 Task: Filter the search "javascript" by number of followers "200".
Action: Mouse moved to (1039, 103)
Screenshot: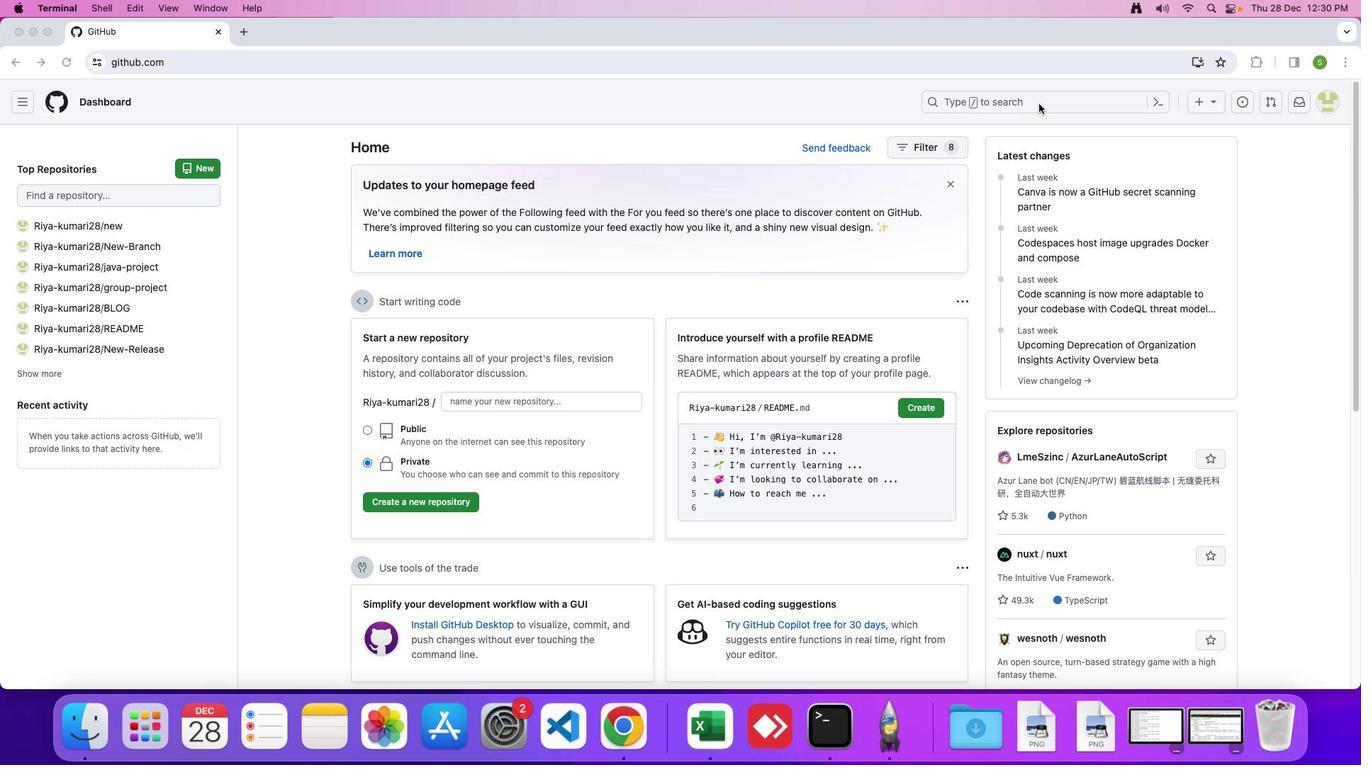 
Action: Mouse pressed left at (1039, 103)
Screenshot: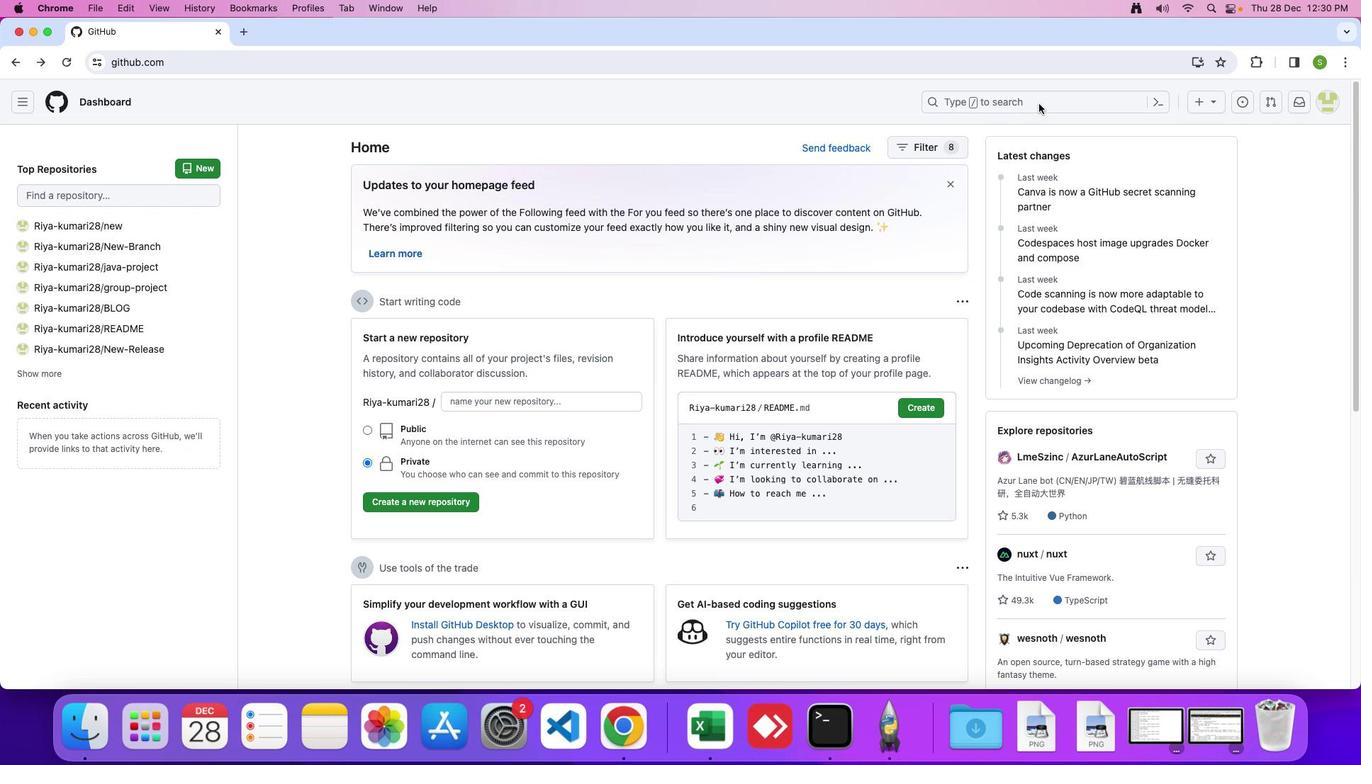 
Action: Mouse moved to (1039, 102)
Screenshot: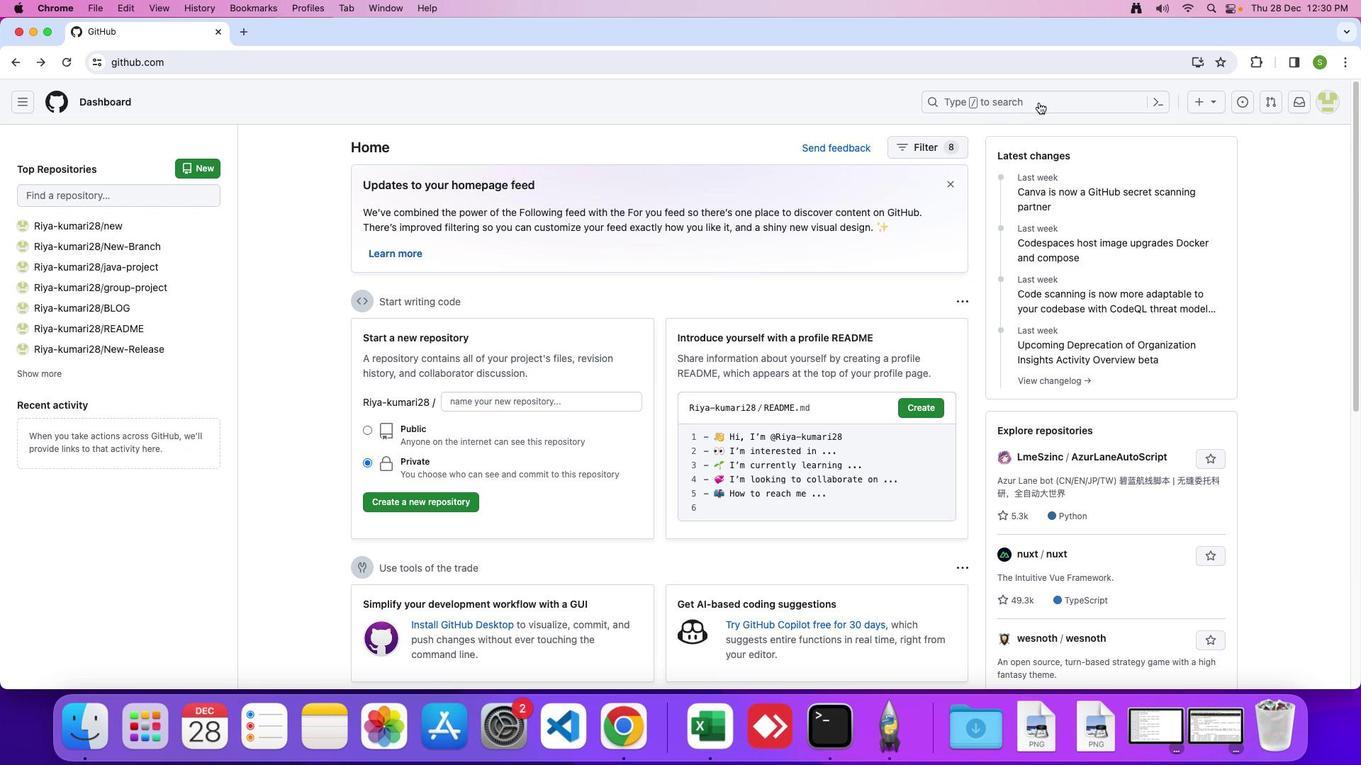 
Action: Mouse pressed left at (1039, 102)
Screenshot: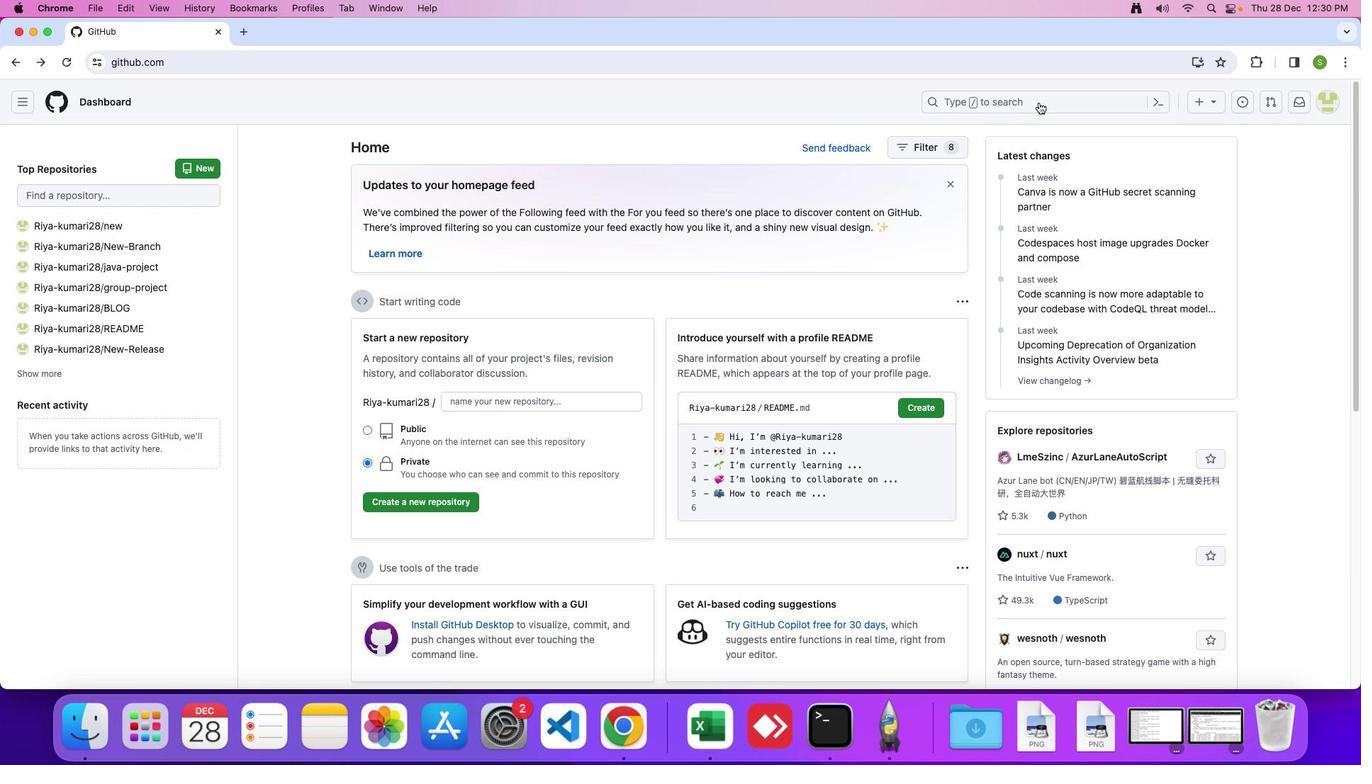 
Action: Mouse moved to (829, 101)
Screenshot: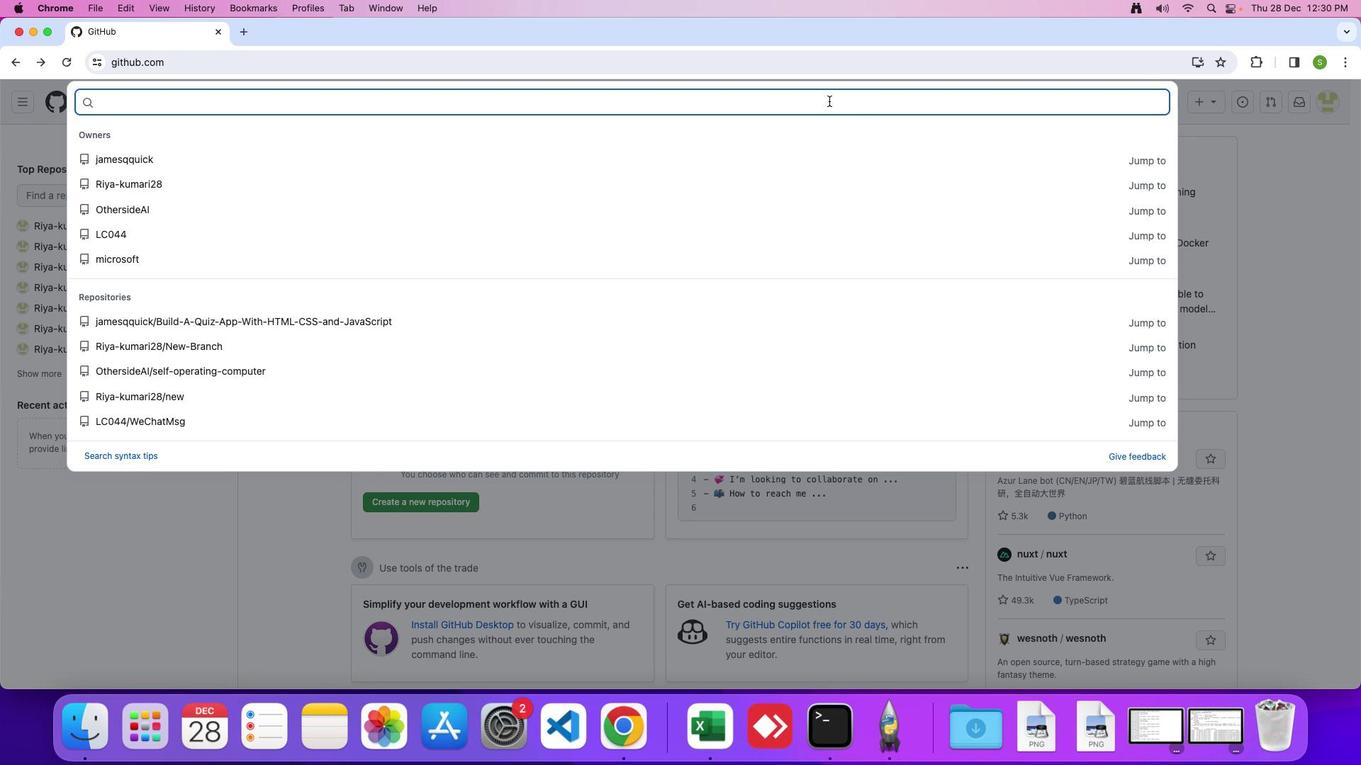 
Action: Mouse pressed left at (829, 101)
Screenshot: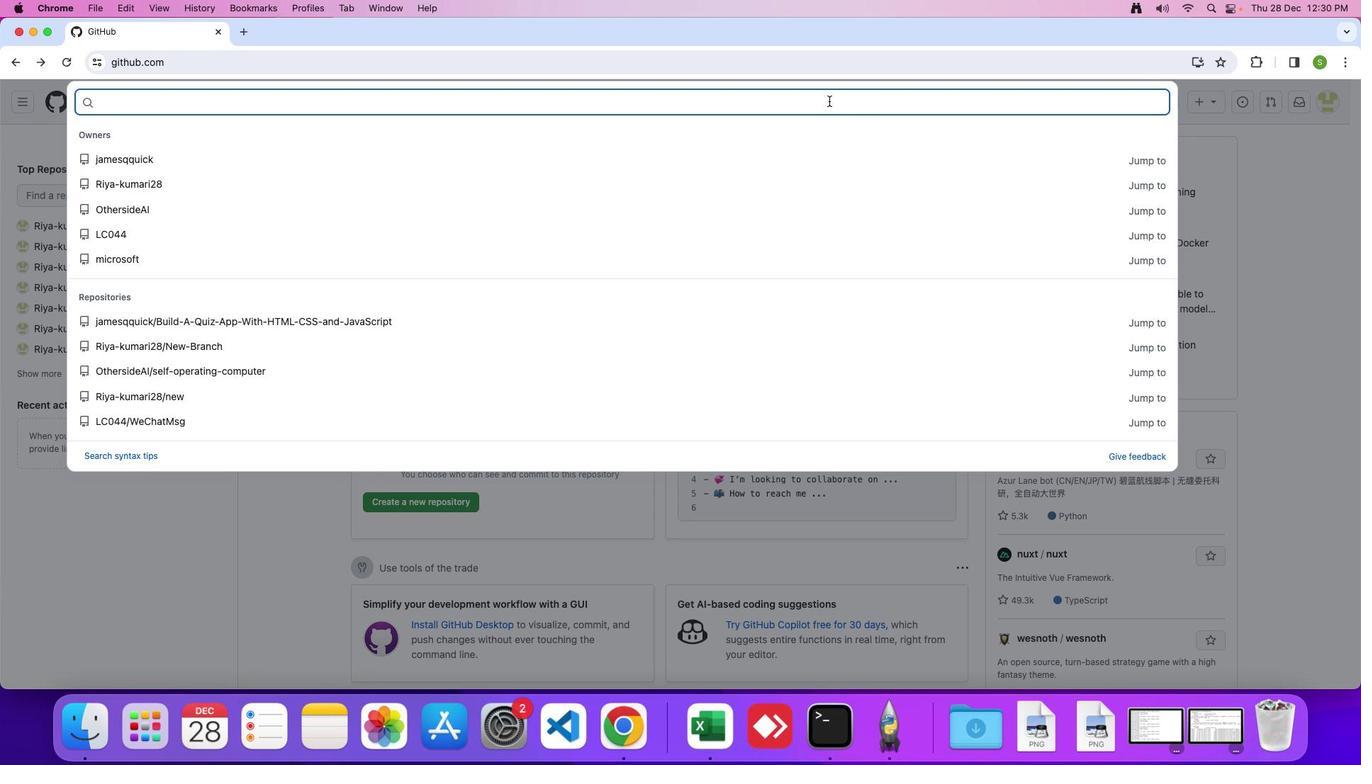 
Action: Mouse moved to (828, 102)
Screenshot: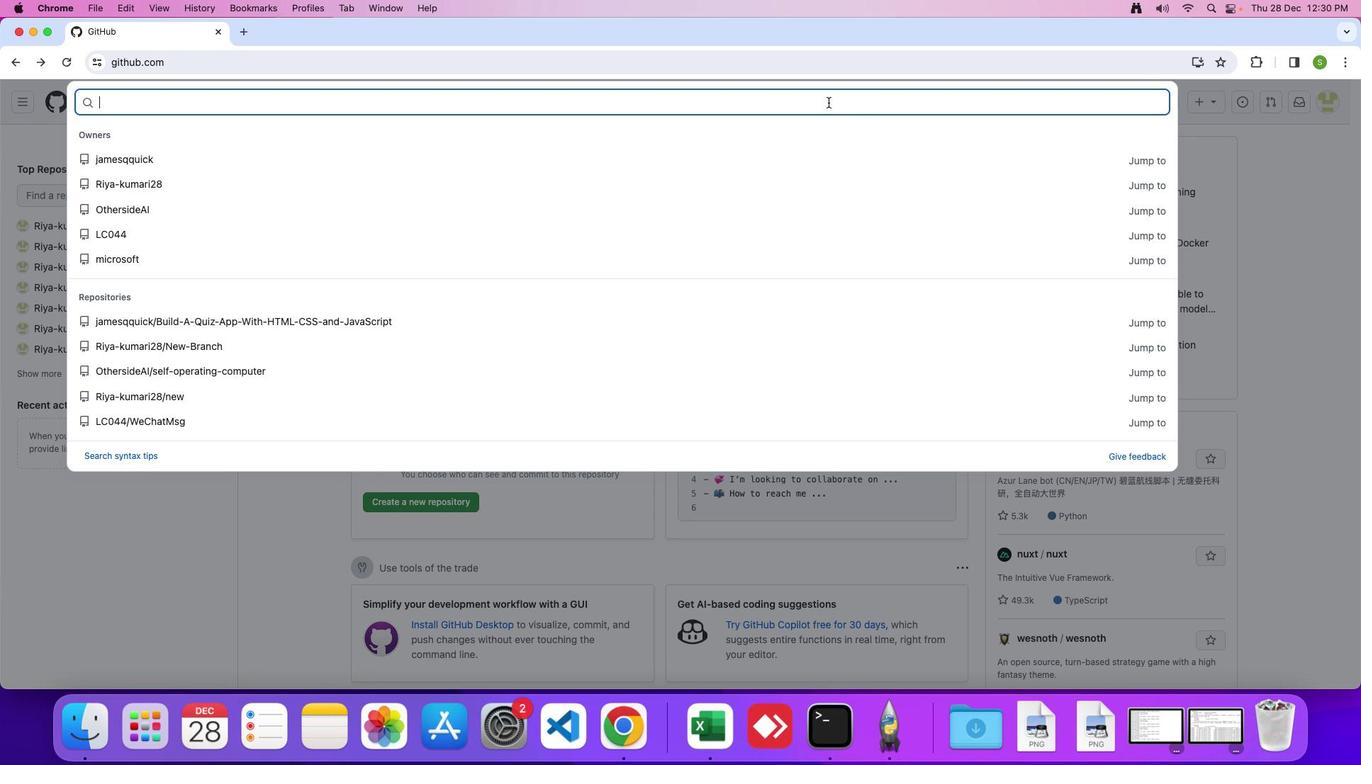 
Action: Key pressed 'J'Key.caps_lock'a''v''a''s''c''r''i''p''t'Key.enter
Screenshot: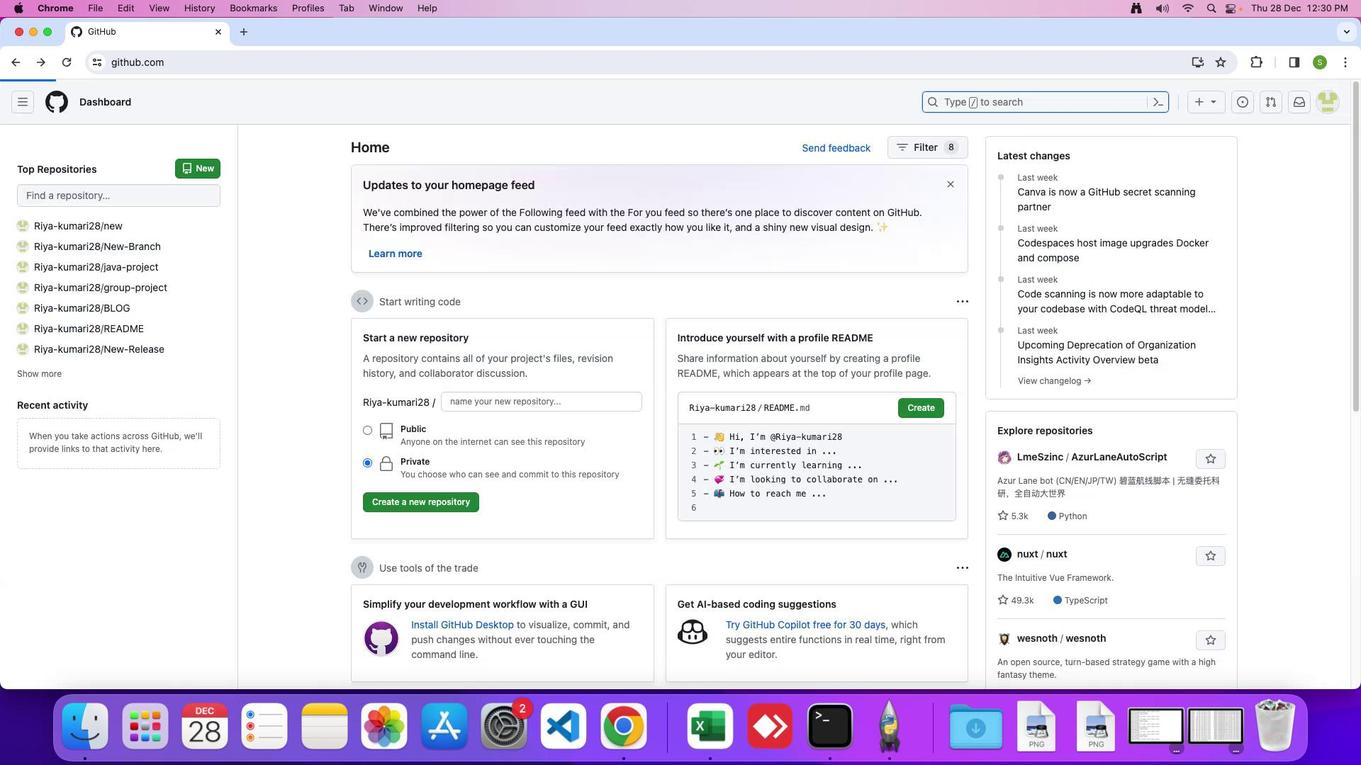 
Action: Mouse moved to (97, 348)
Screenshot: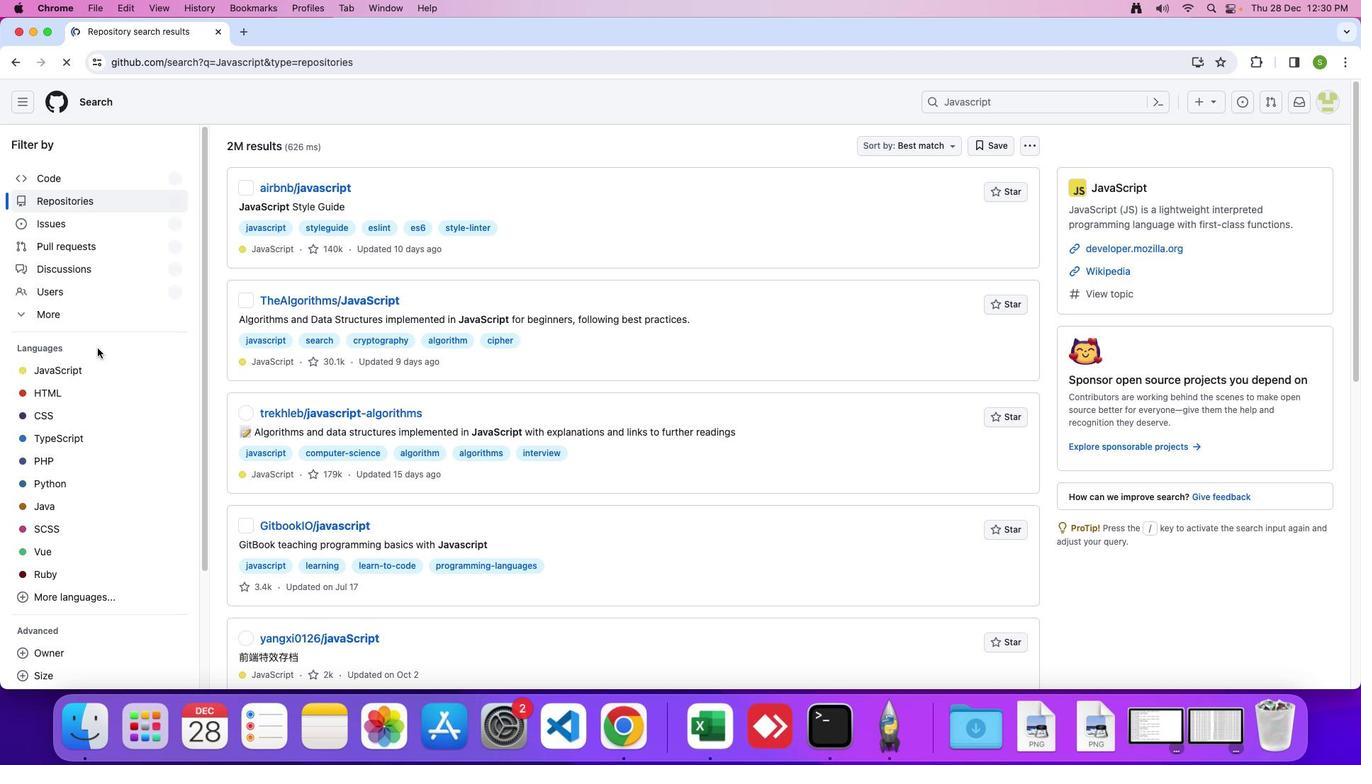 
Action: Mouse scrolled (97, 348) with delta (0, 0)
Screenshot: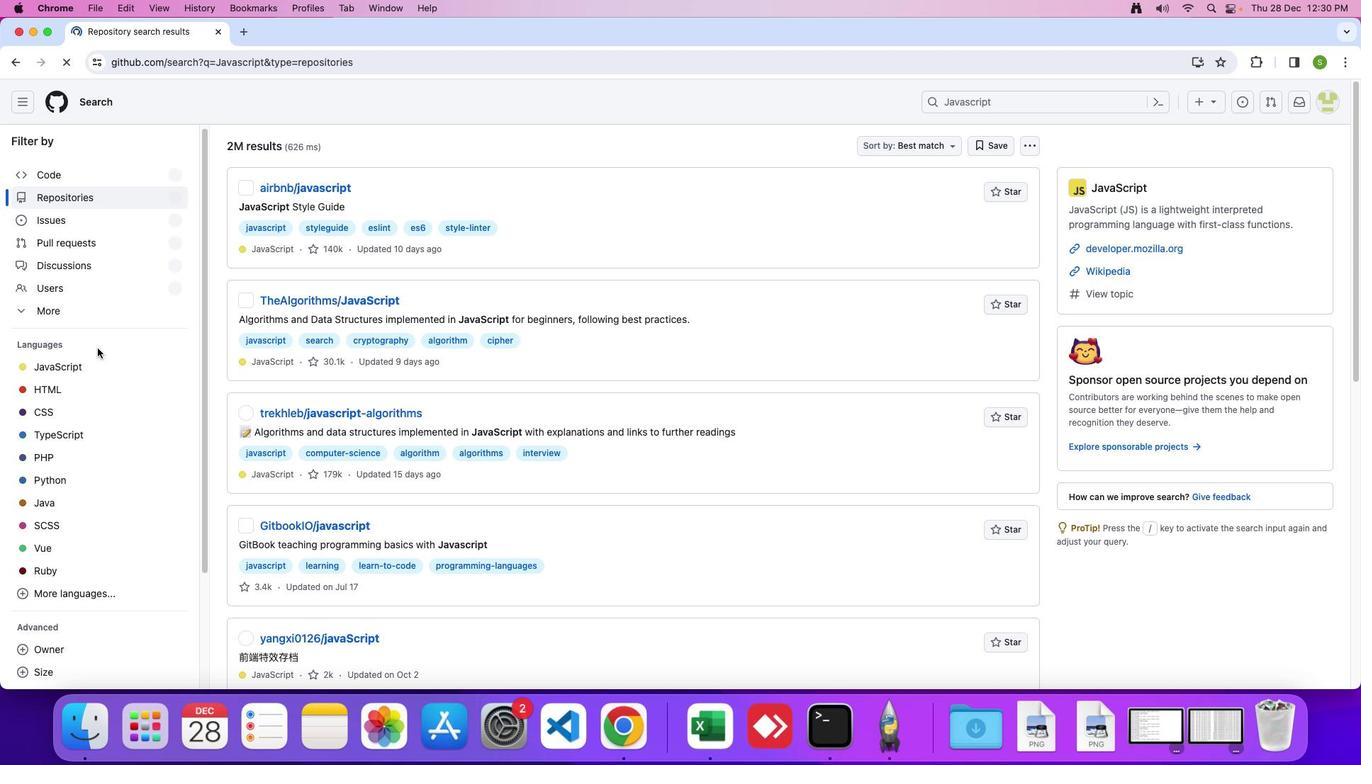 
Action: Mouse moved to (97, 348)
Screenshot: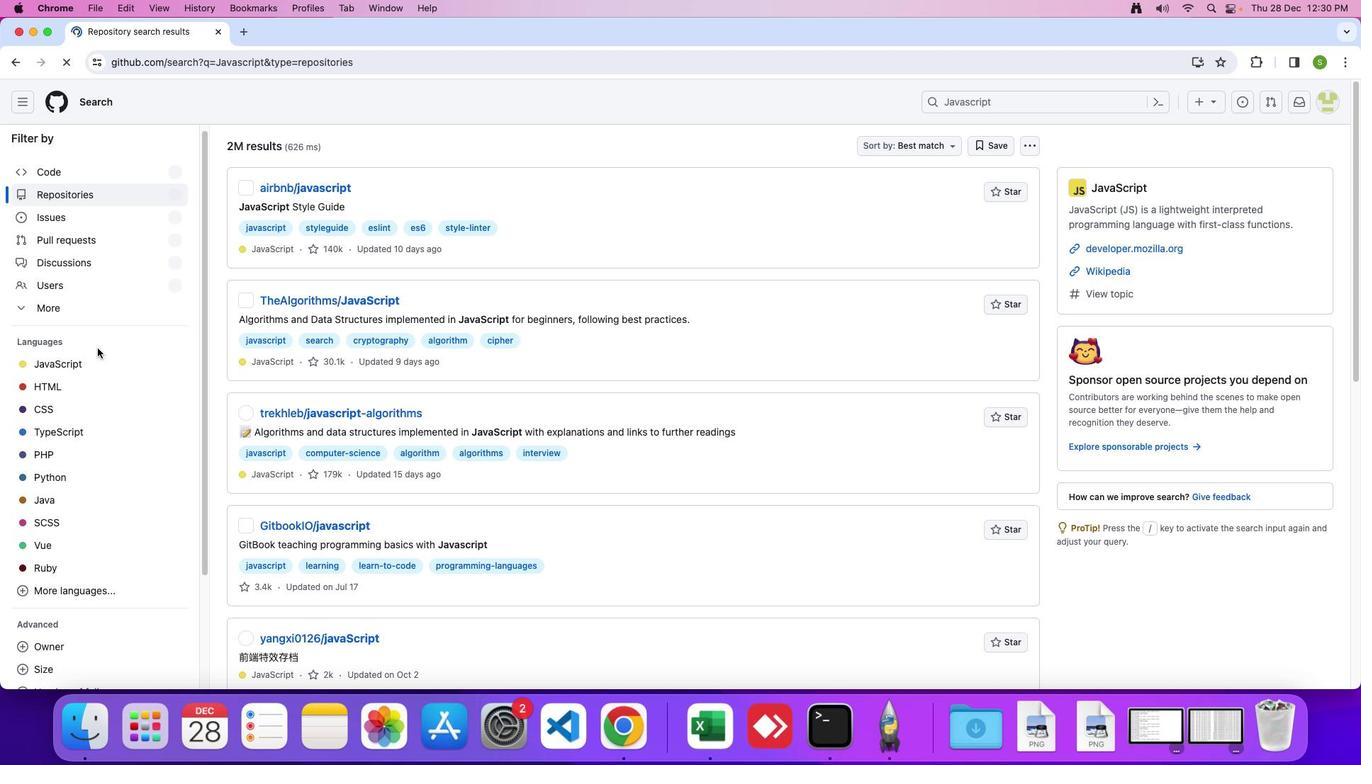 
Action: Mouse scrolled (97, 348) with delta (0, 0)
Screenshot: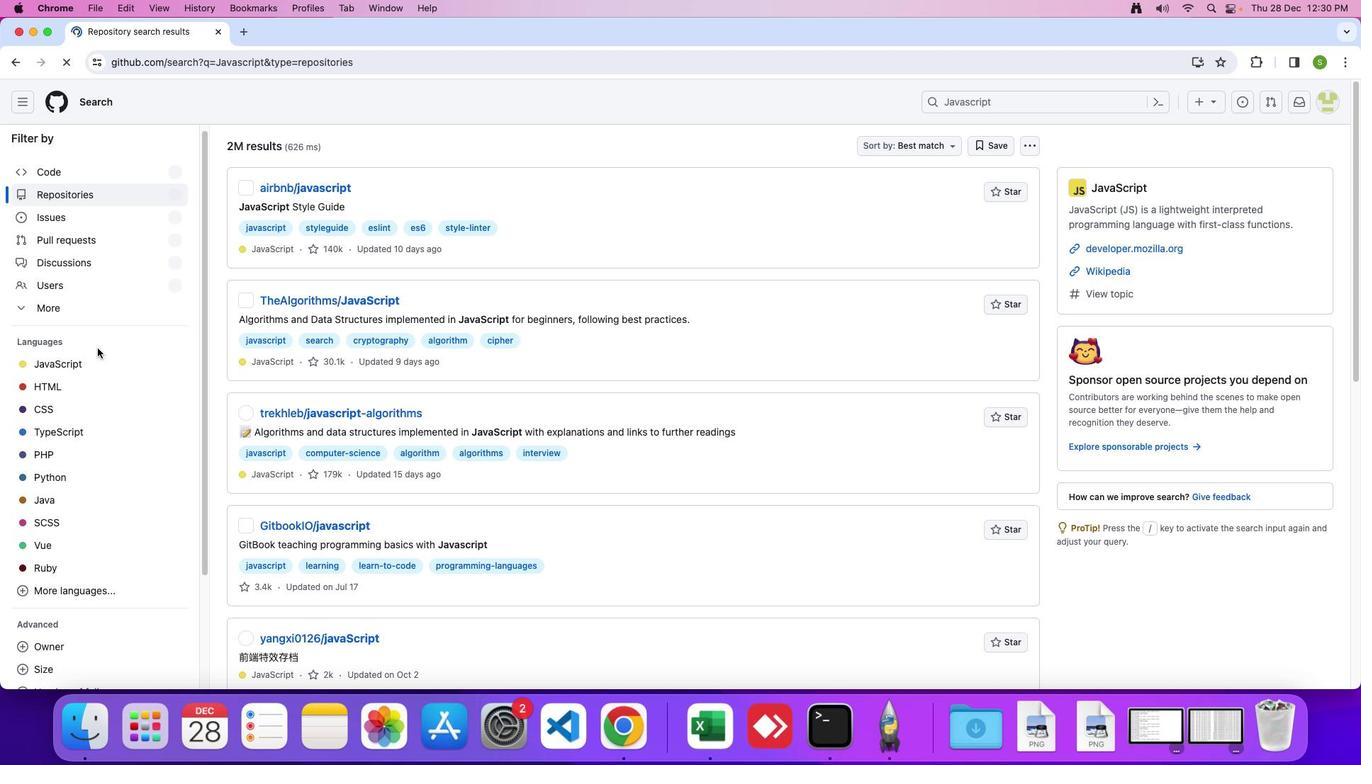 
Action: Mouse scrolled (97, 348) with delta (0, -1)
Screenshot: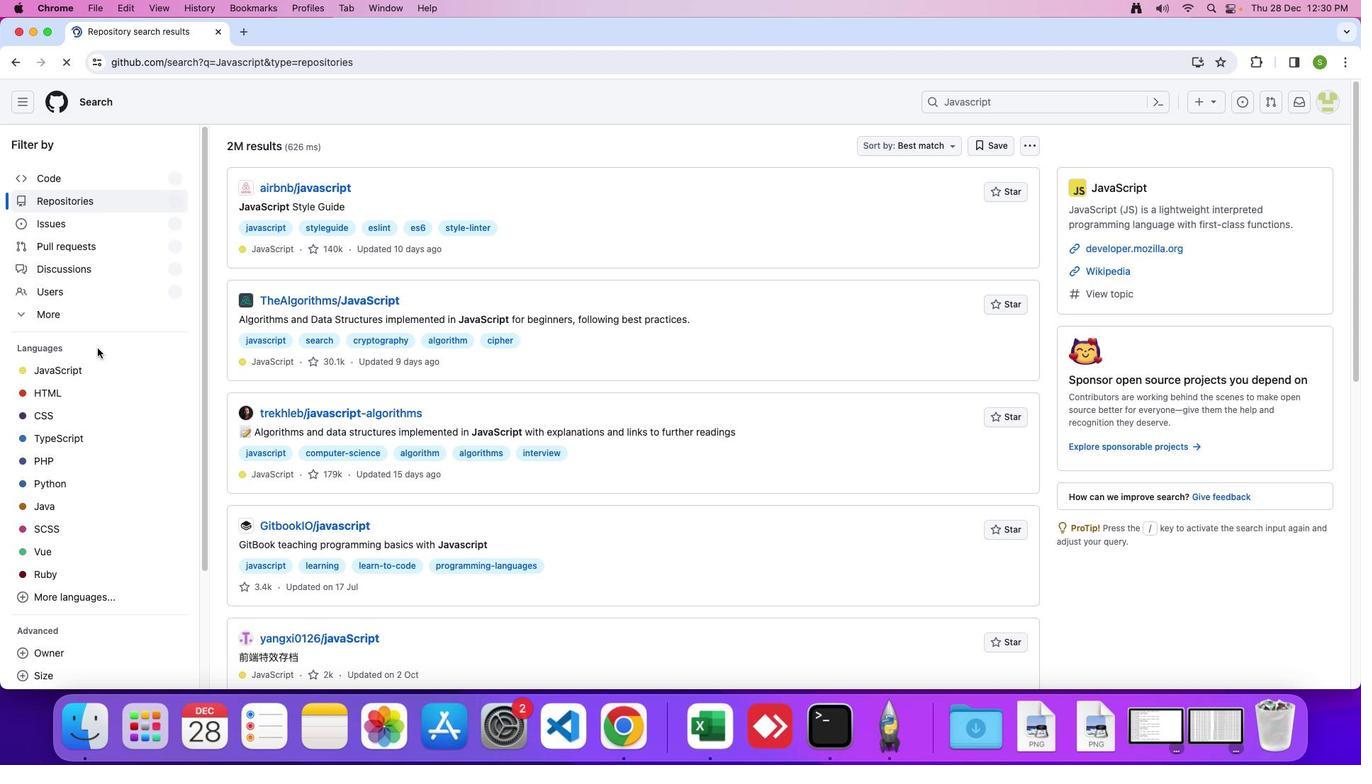 
Action: Mouse moved to (97, 348)
Screenshot: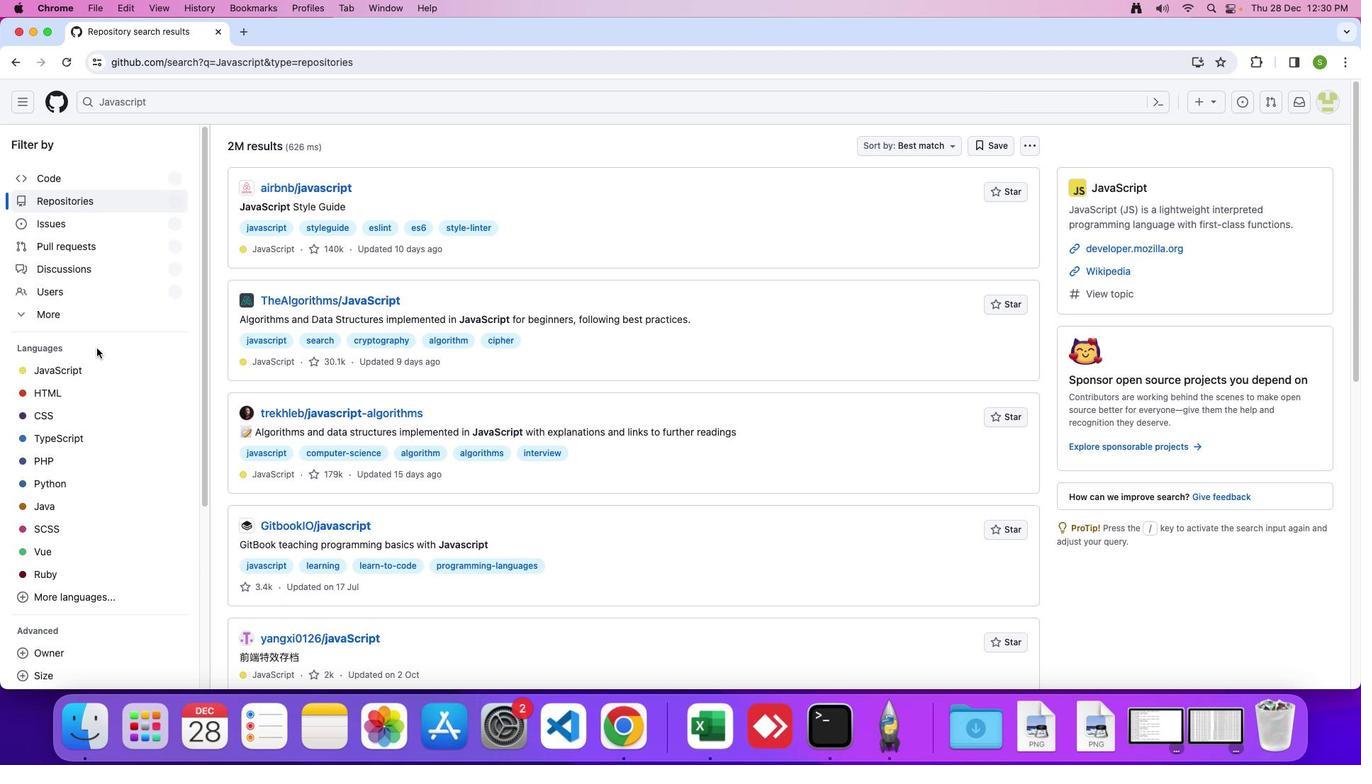 
Action: Mouse scrolled (97, 348) with delta (0, 0)
Screenshot: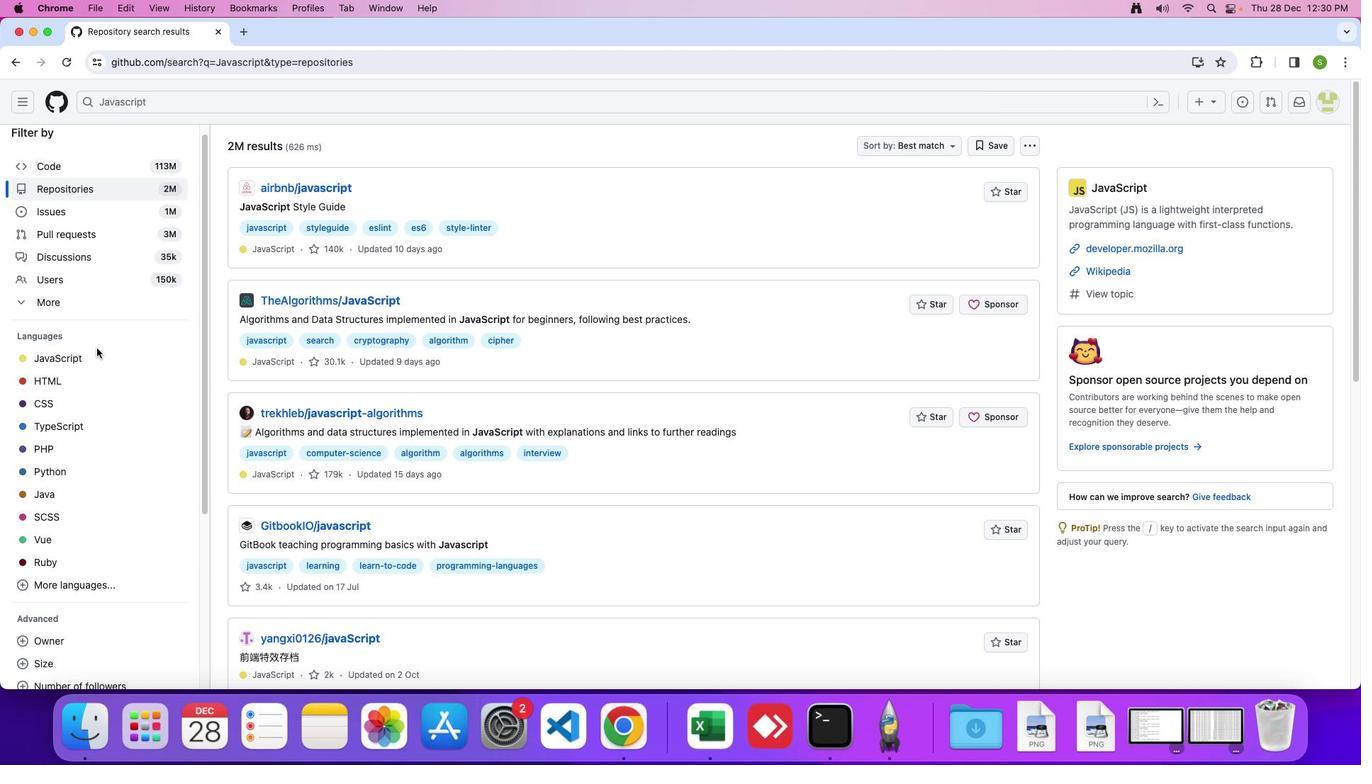 
Action: Mouse scrolled (97, 348) with delta (0, 0)
Screenshot: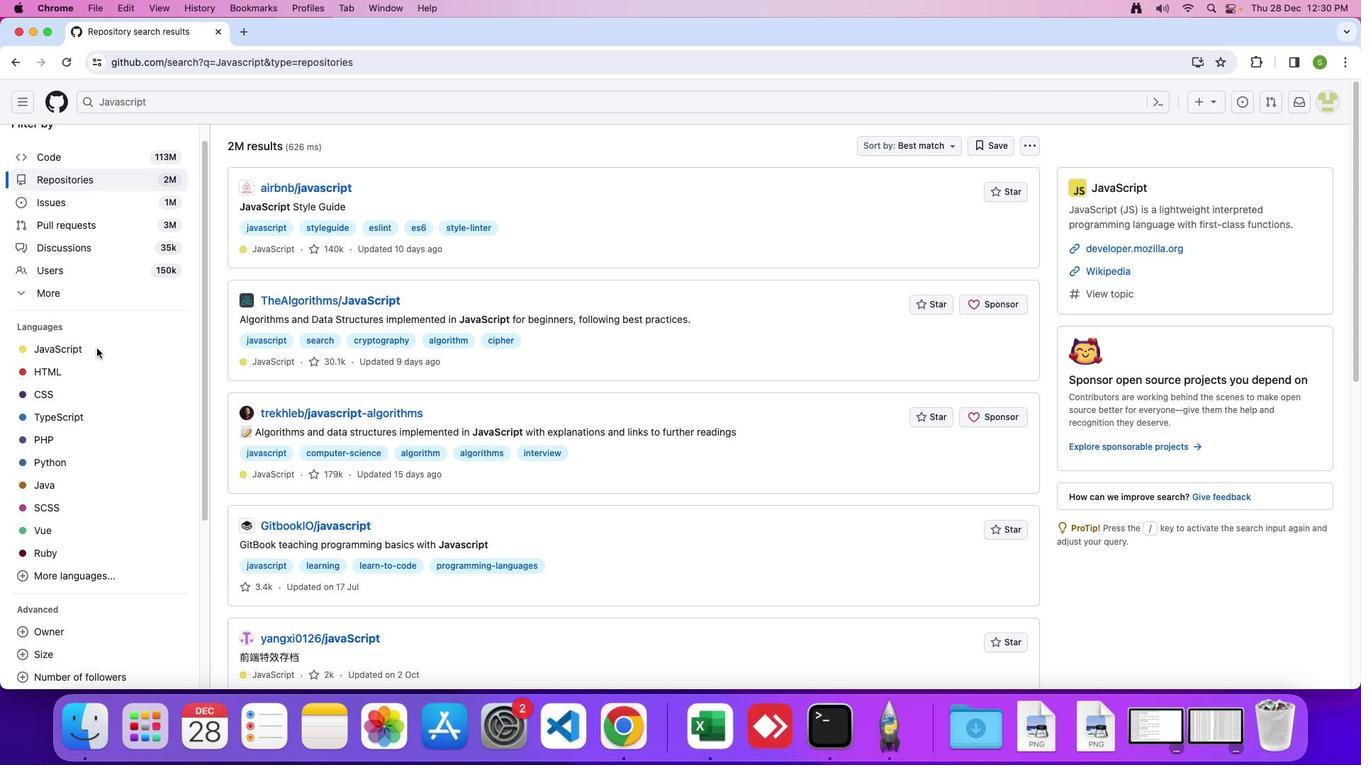
Action: Mouse scrolled (97, 348) with delta (0, -1)
Screenshot: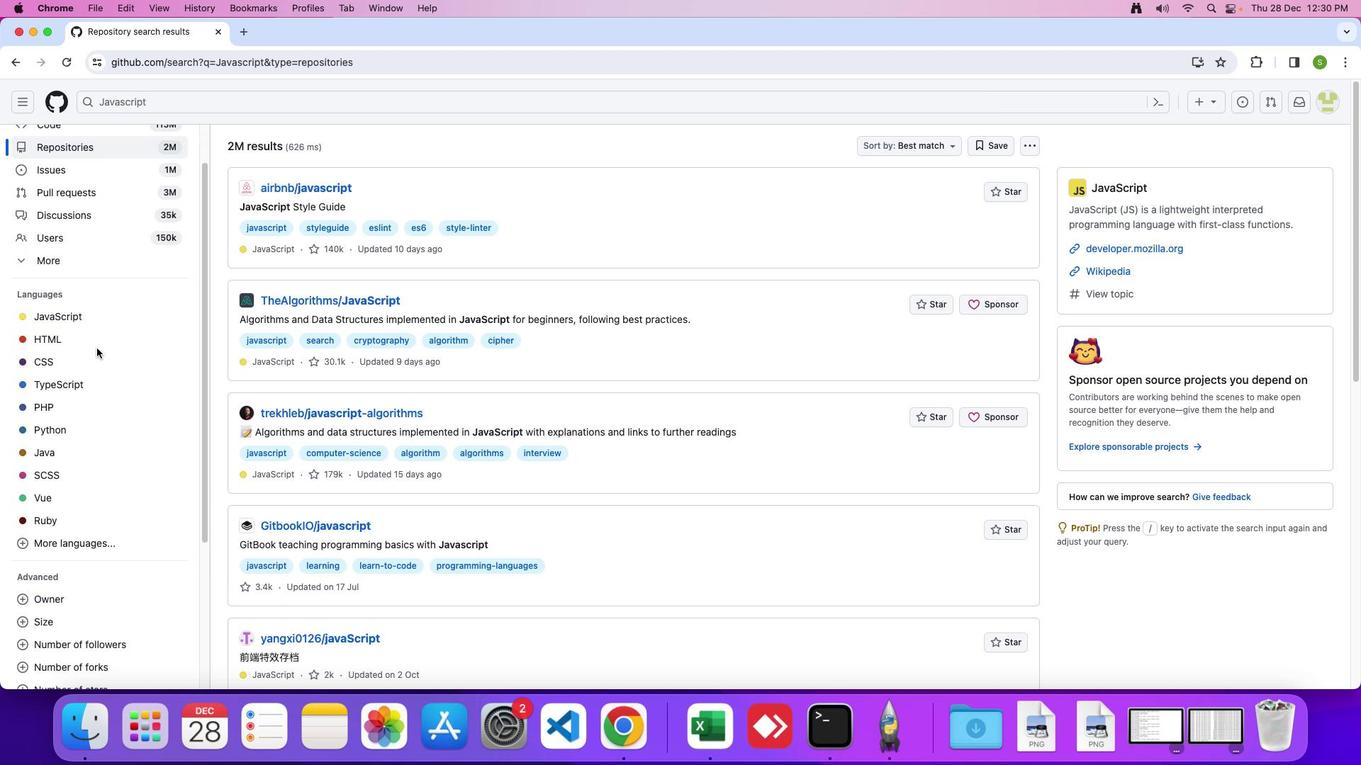 
Action: Mouse moved to (97, 348)
Screenshot: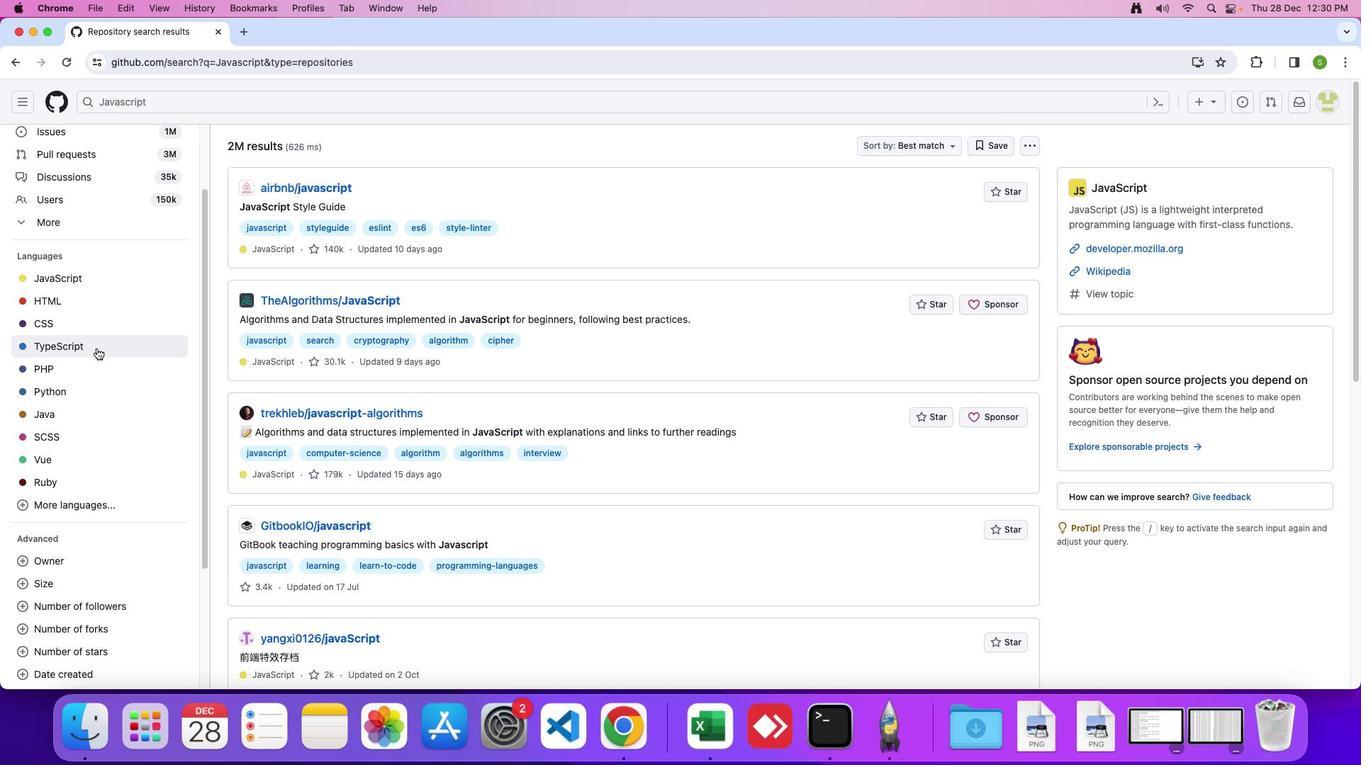 
Action: Mouse scrolled (97, 348) with delta (0, 0)
Screenshot: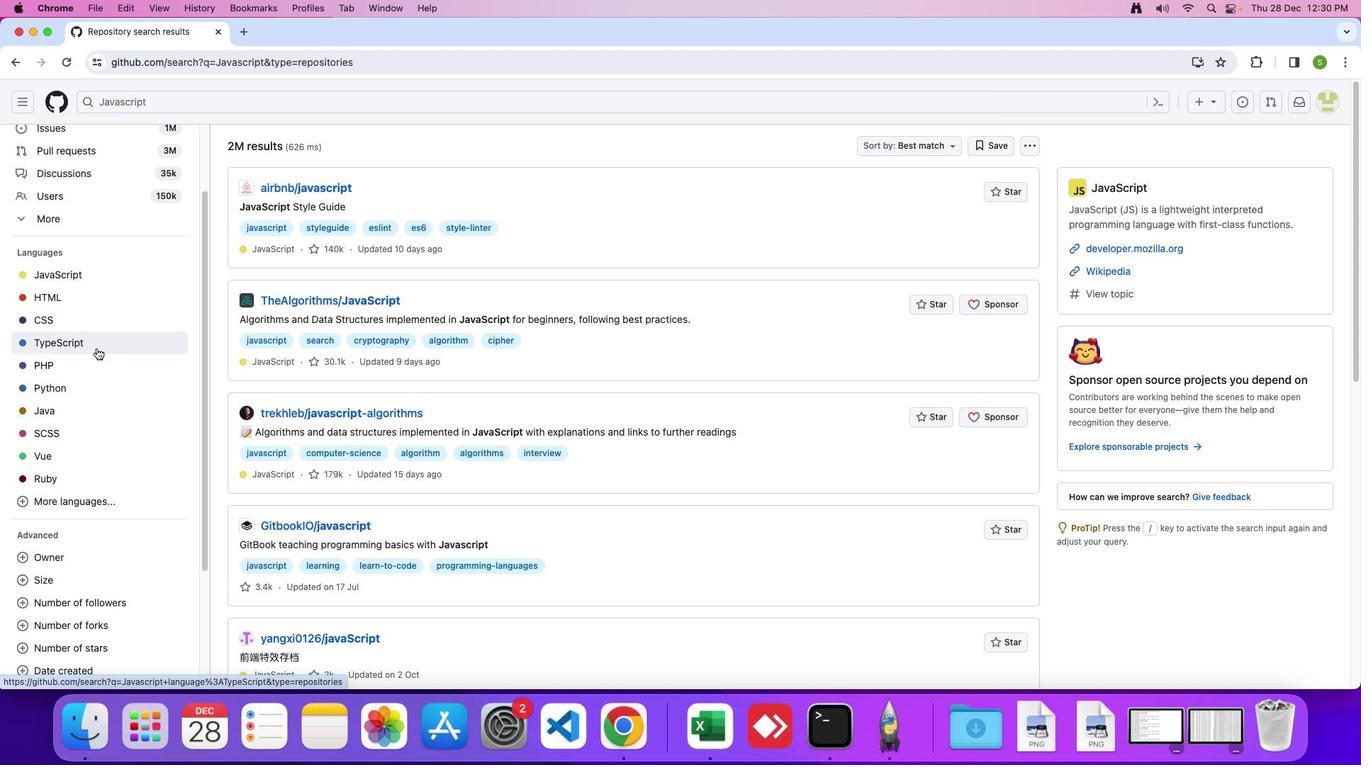 
Action: Mouse scrolled (97, 348) with delta (0, 0)
Screenshot: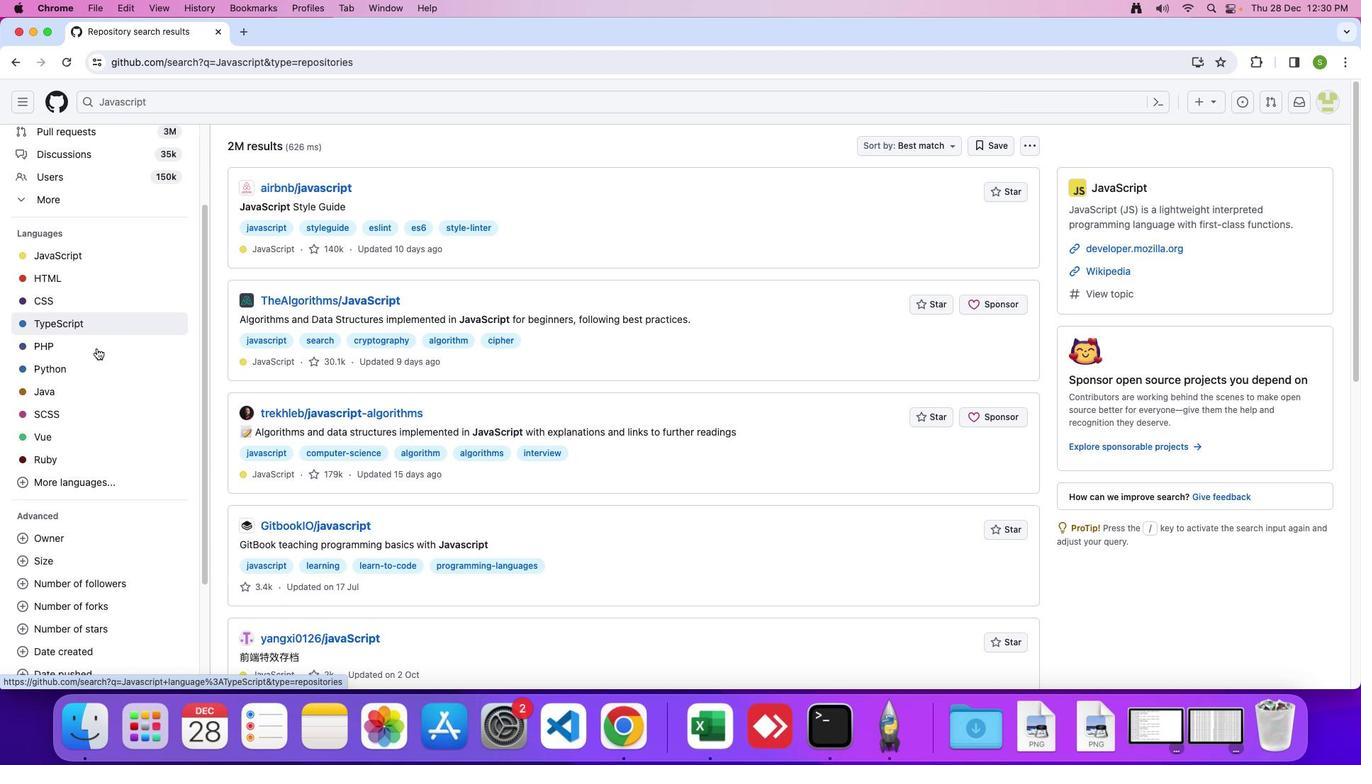 
Action: Mouse scrolled (97, 348) with delta (0, -1)
Screenshot: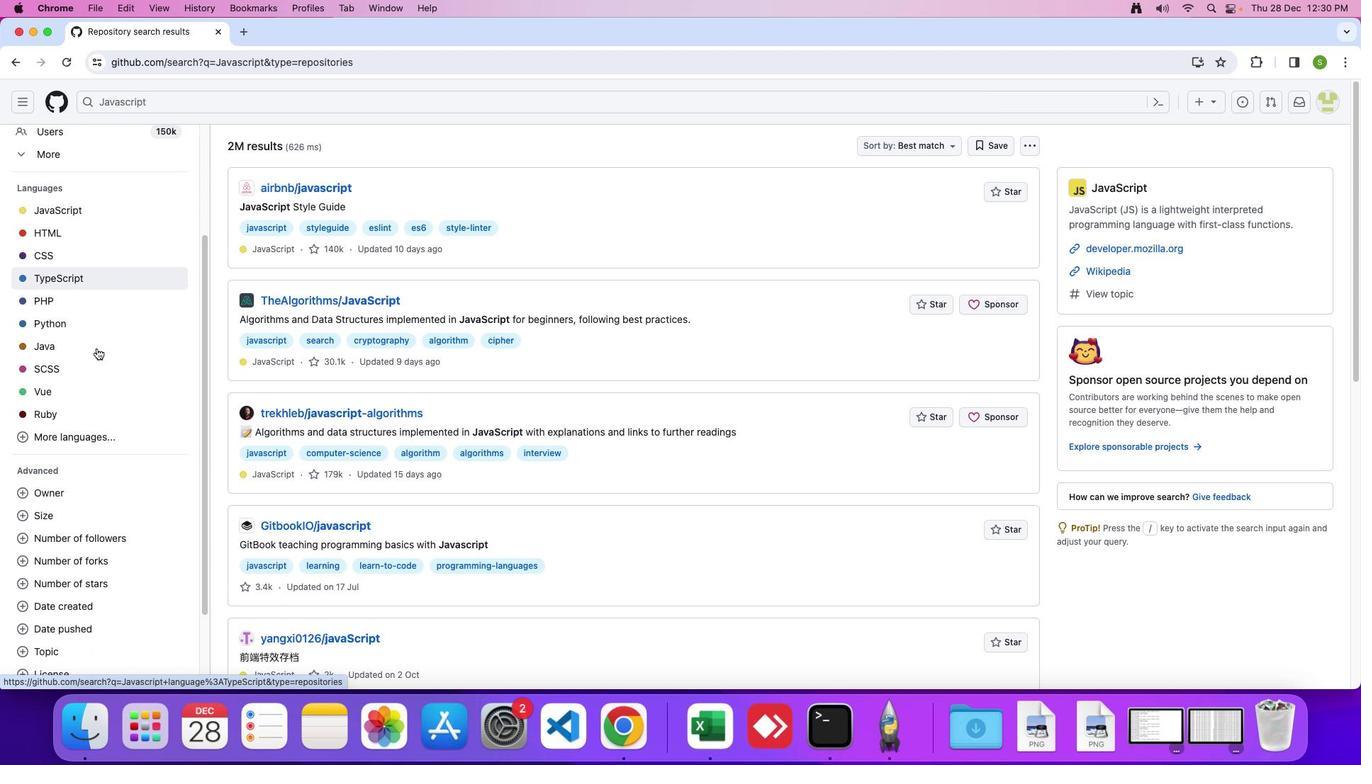
Action: Mouse scrolled (97, 348) with delta (0, 0)
Screenshot: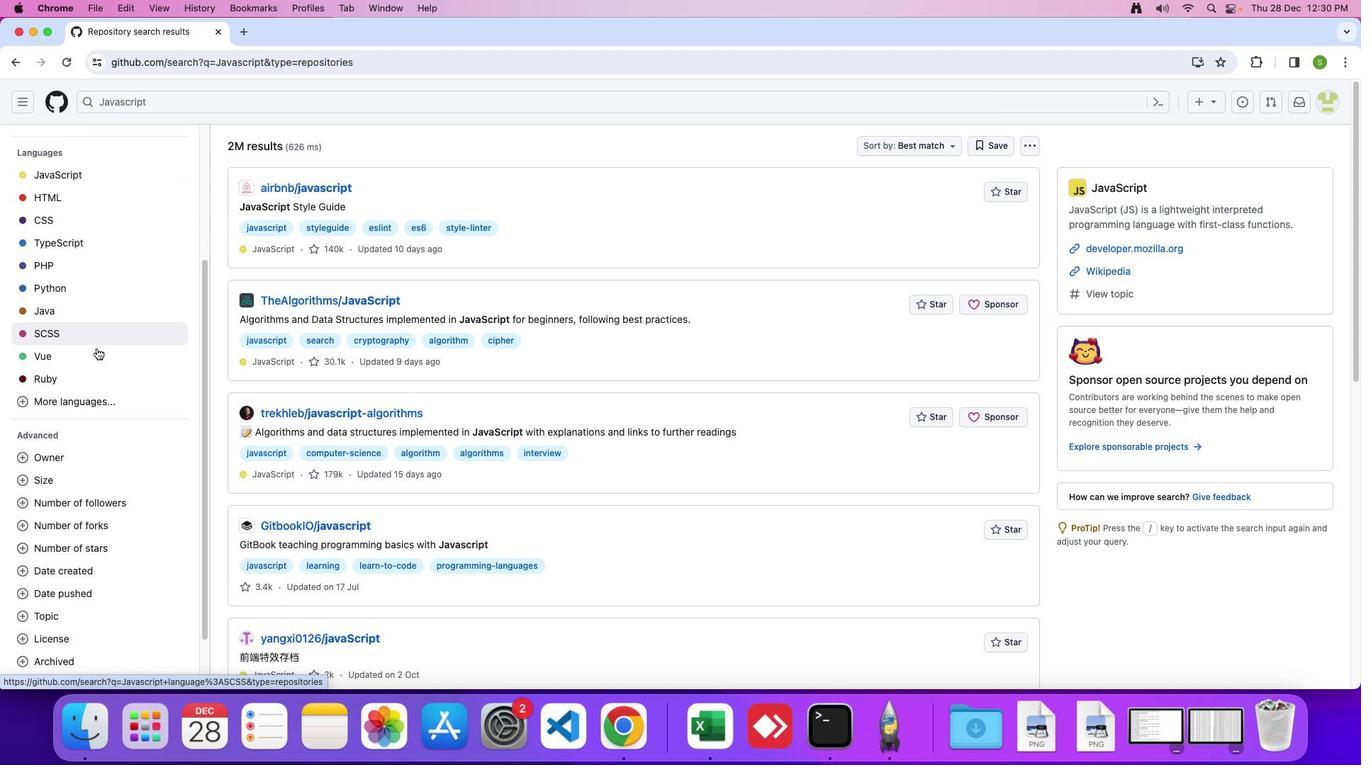 
Action: Mouse scrolled (97, 348) with delta (0, 0)
Screenshot: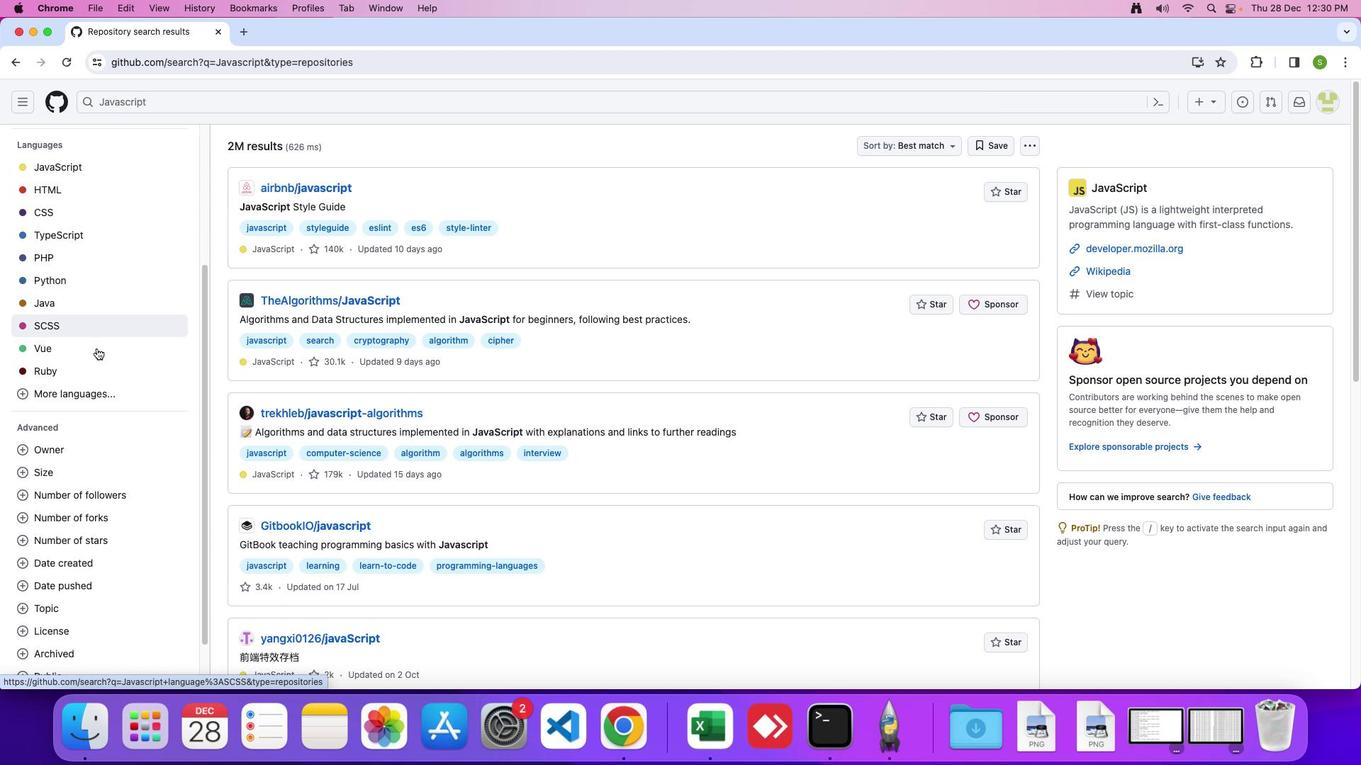 
Action: Mouse scrolled (97, 348) with delta (0, -1)
Screenshot: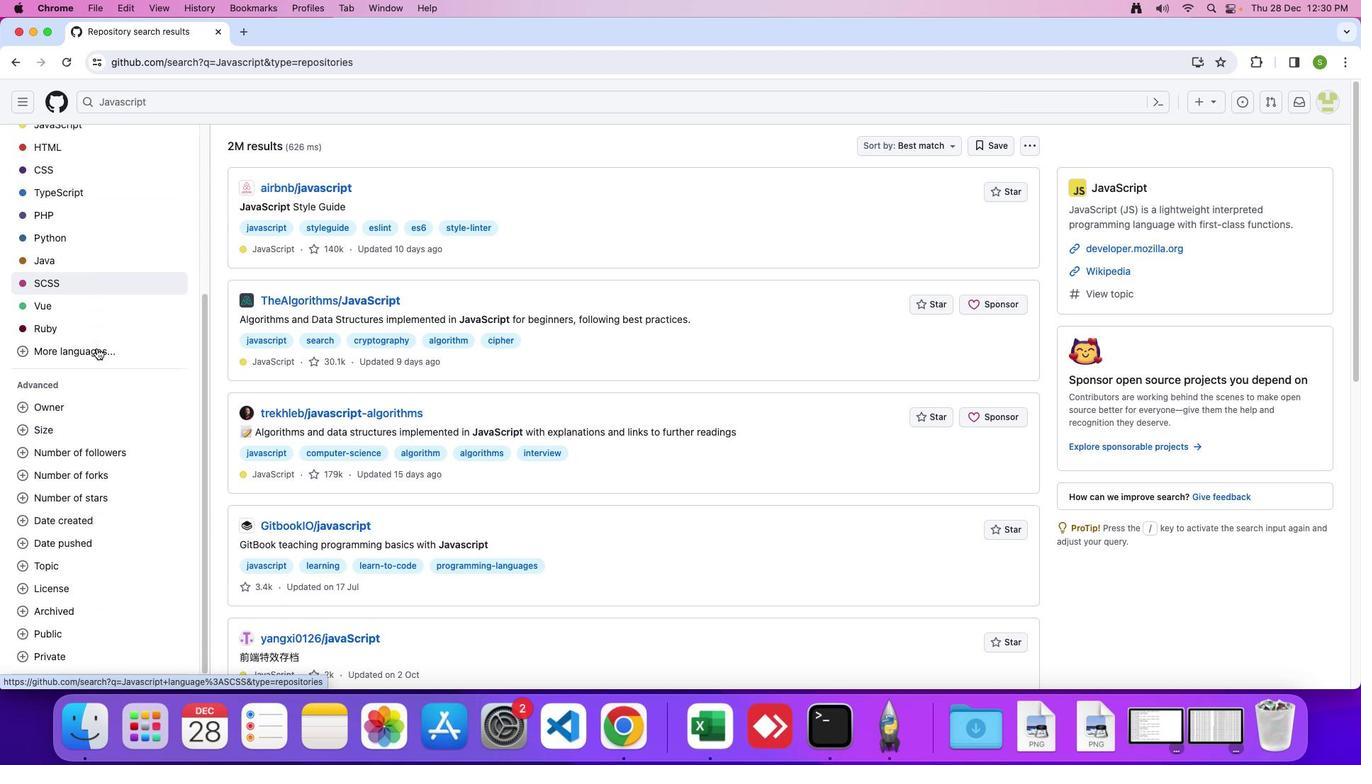 
Action: Mouse scrolled (97, 348) with delta (0, 0)
Screenshot: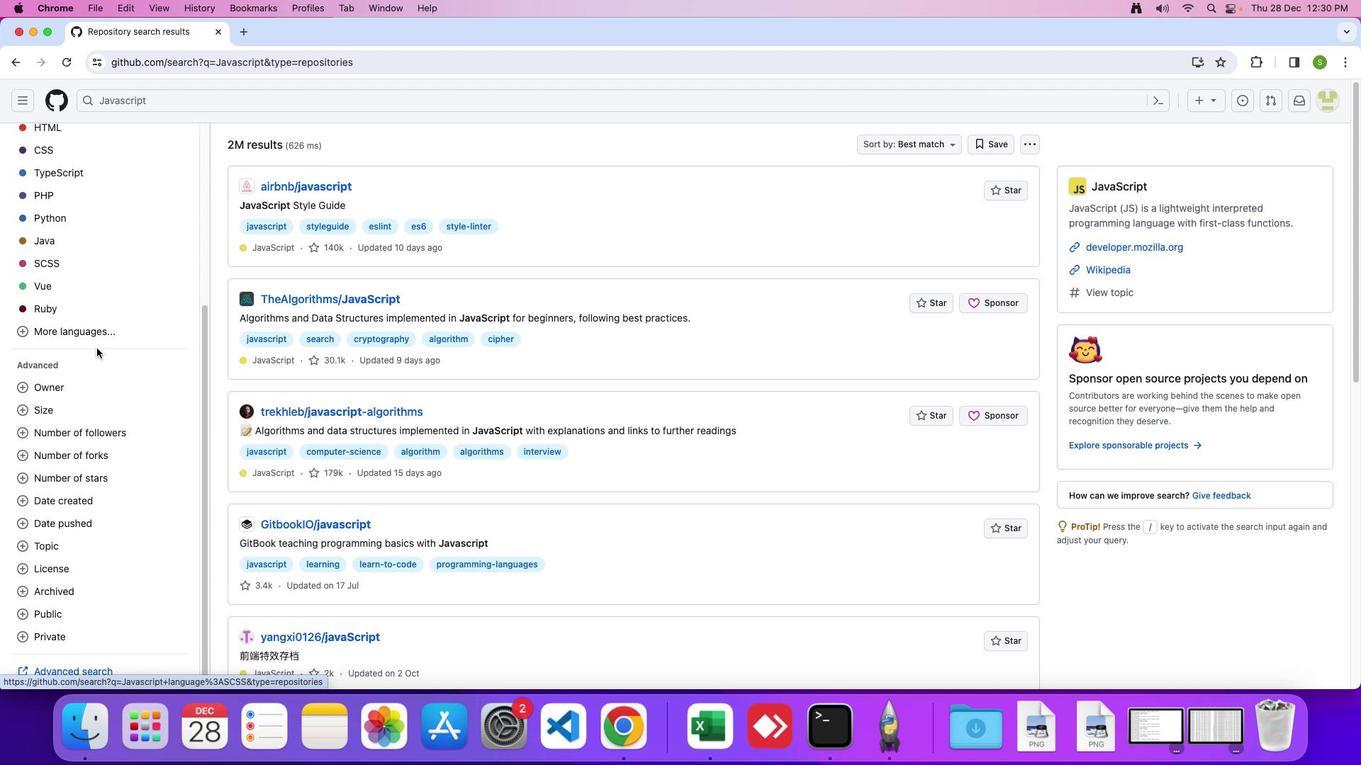 
Action: Mouse scrolled (97, 348) with delta (0, 0)
Screenshot: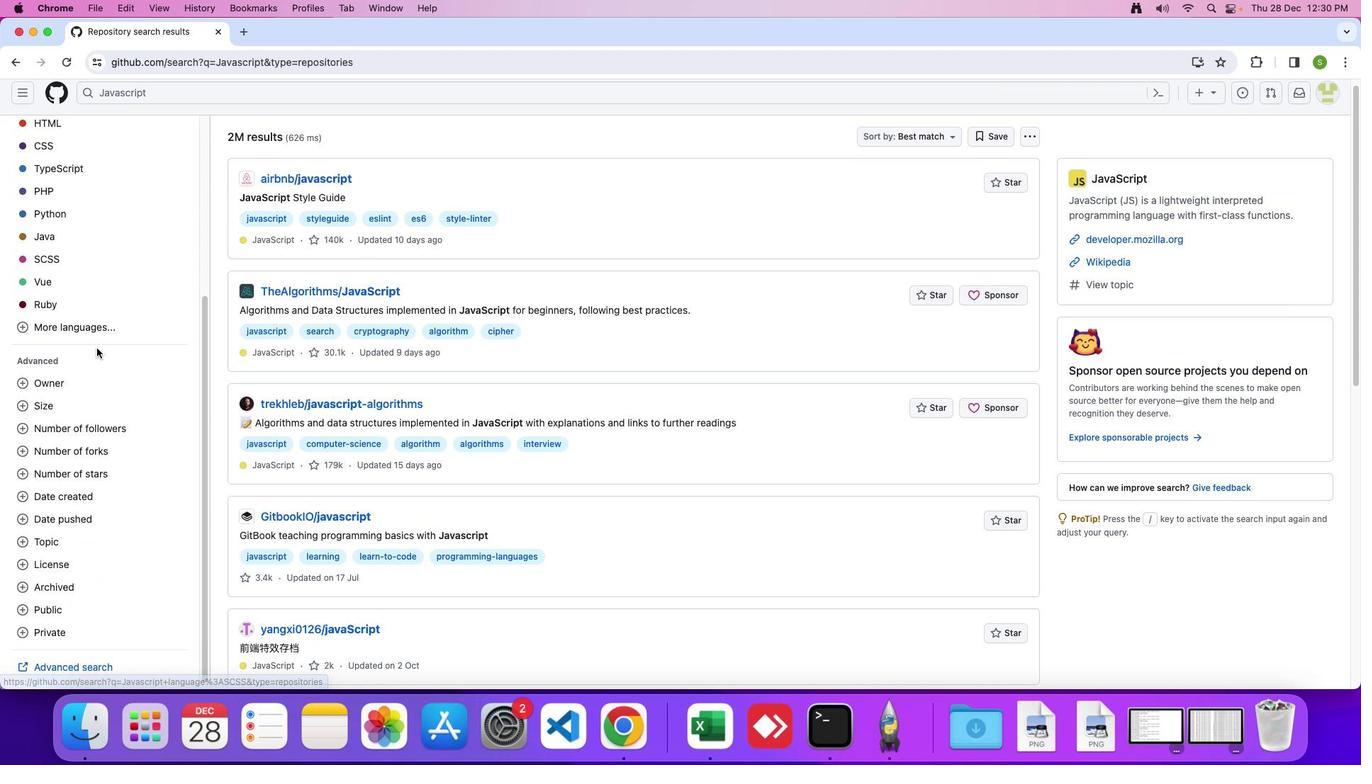 
Action: Mouse scrolled (97, 348) with delta (0, 0)
Screenshot: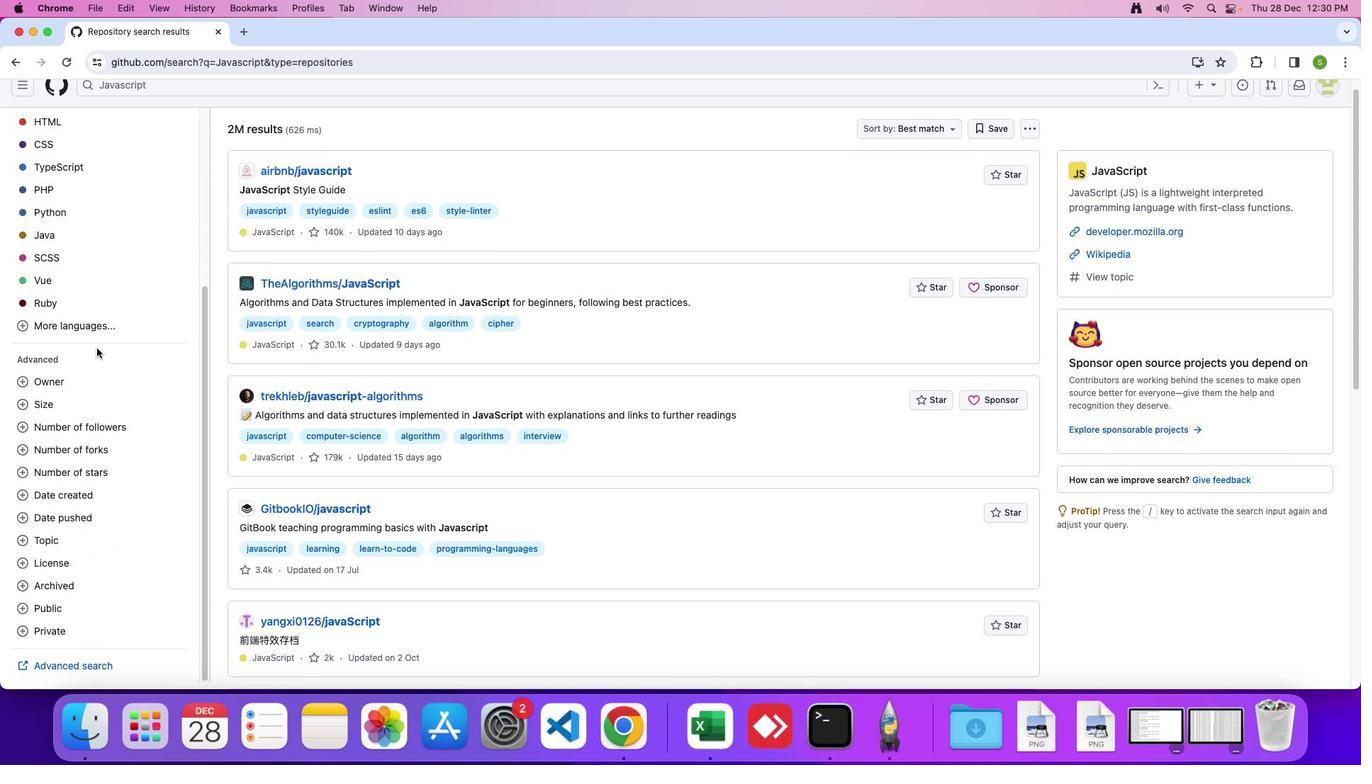 
Action: Mouse moved to (90, 431)
Screenshot: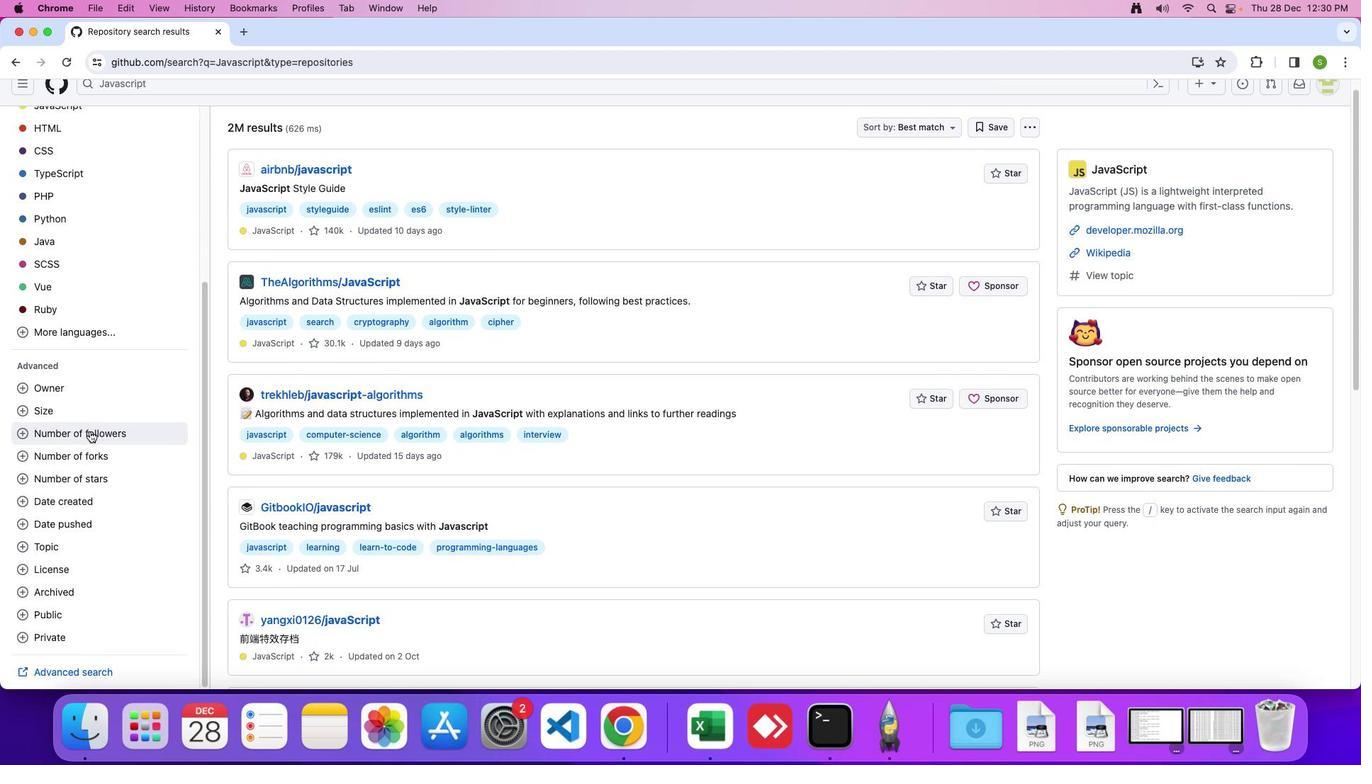 
Action: Mouse pressed left at (90, 431)
Screenshot: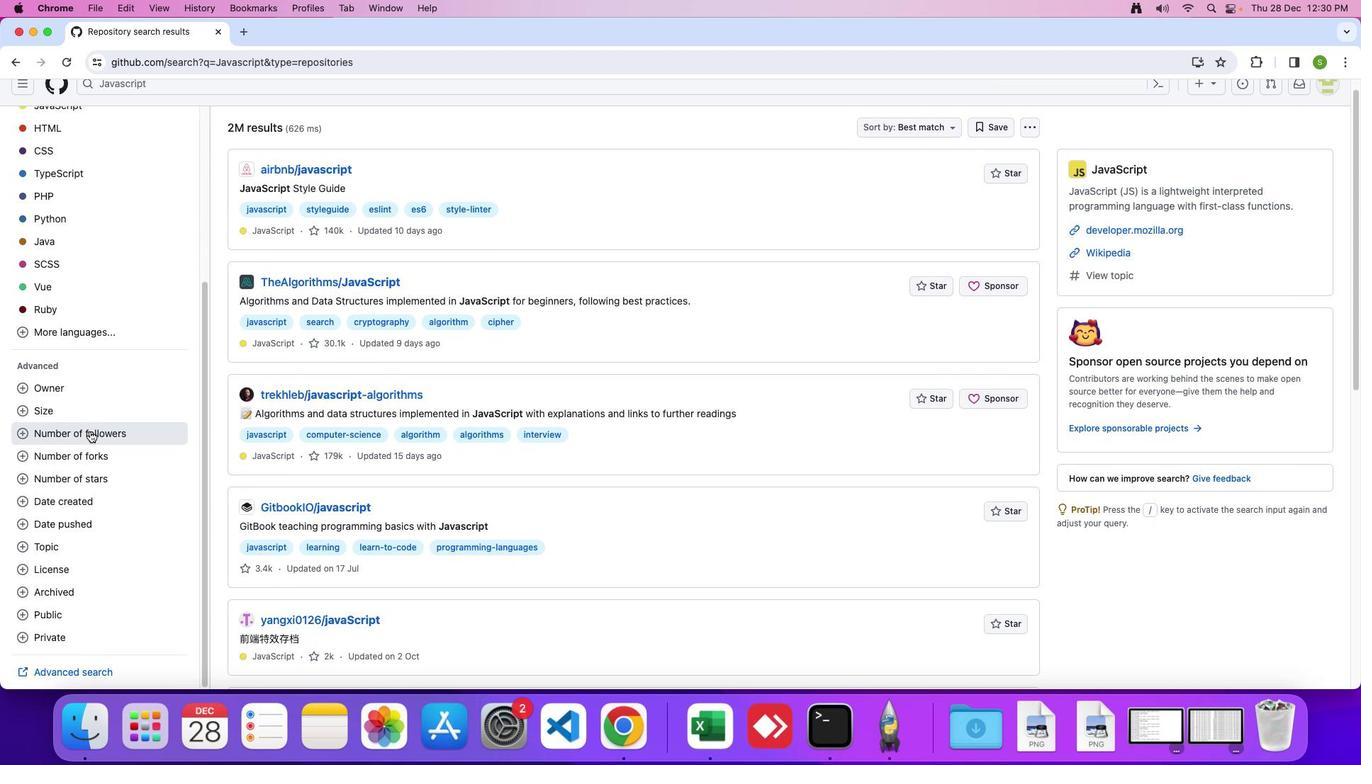 
Action: Mouse moved to (373, 240)
Screenshot: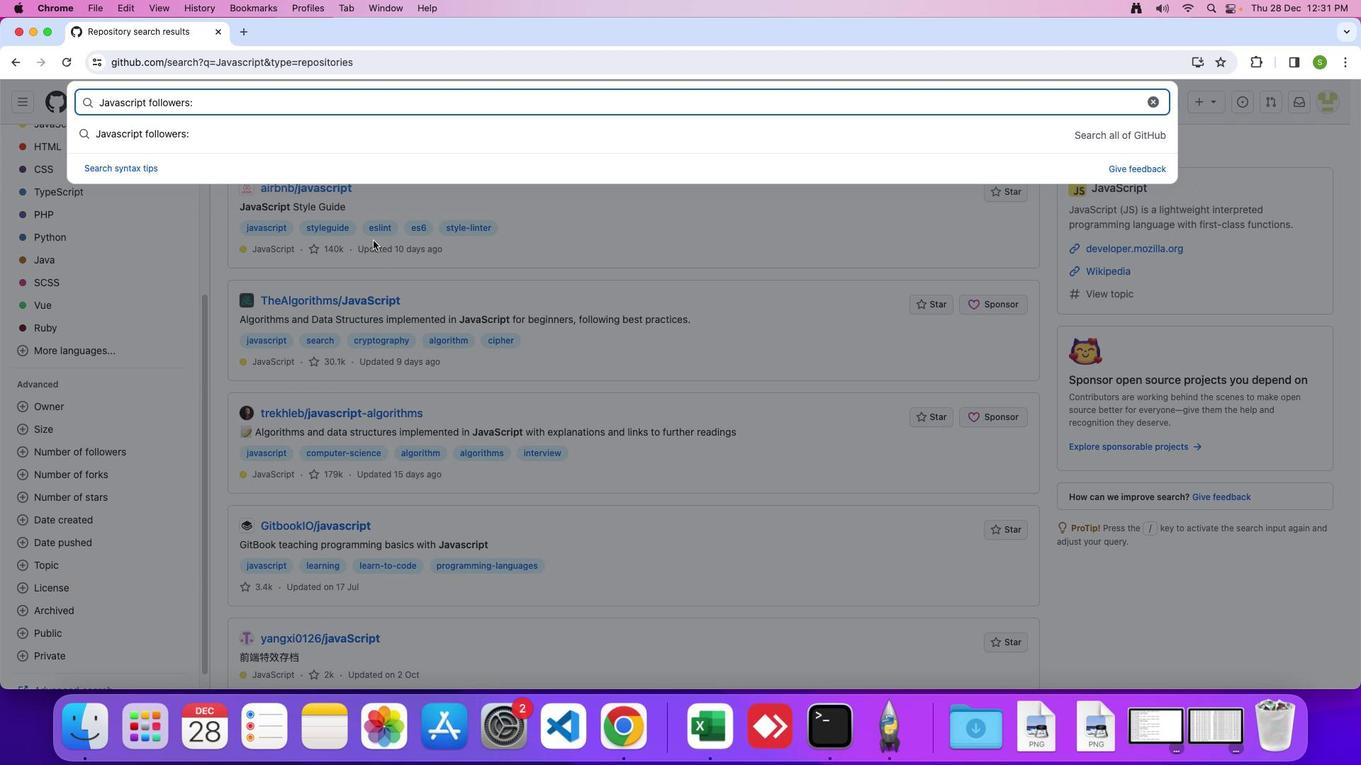 
Action: Key pressed '2''0''0'Key.enter
Screenshot: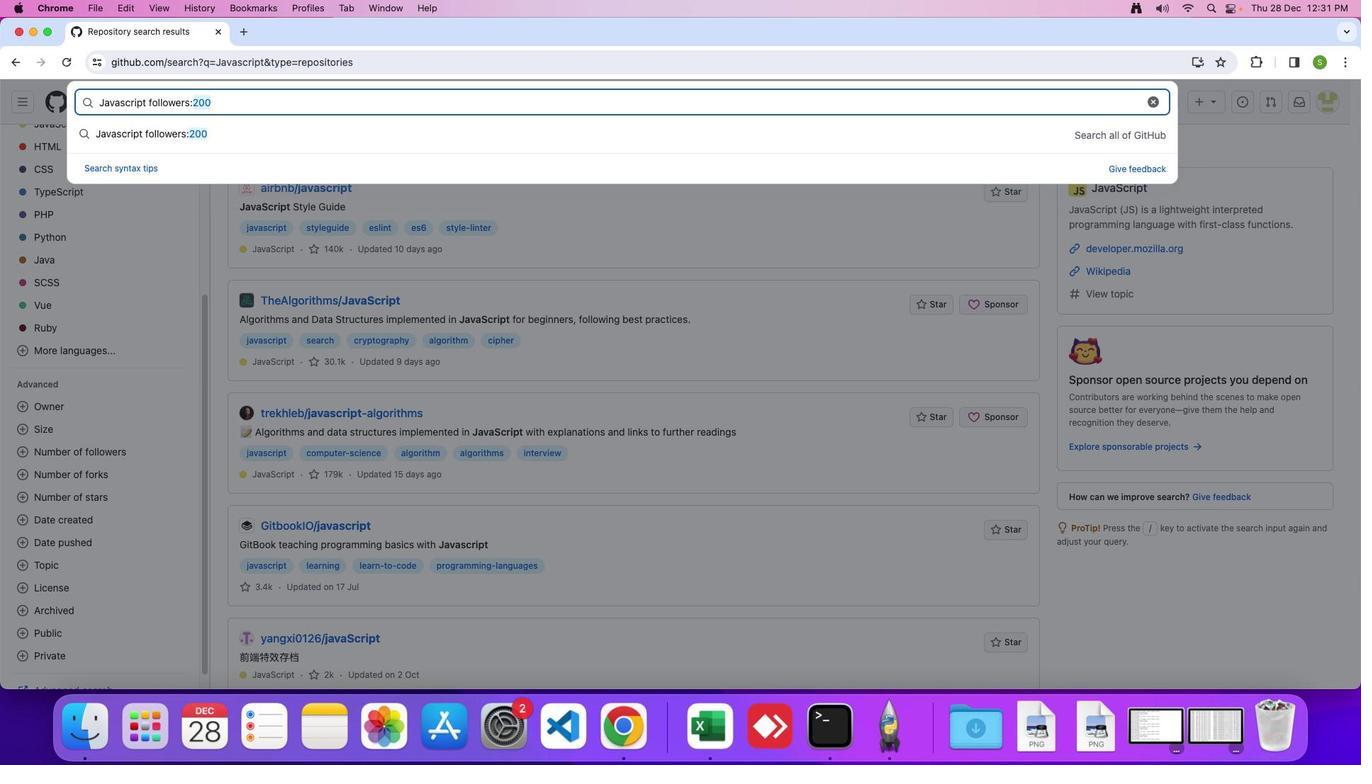 
Action: Mouse moved to (375, 246)
Screenshot: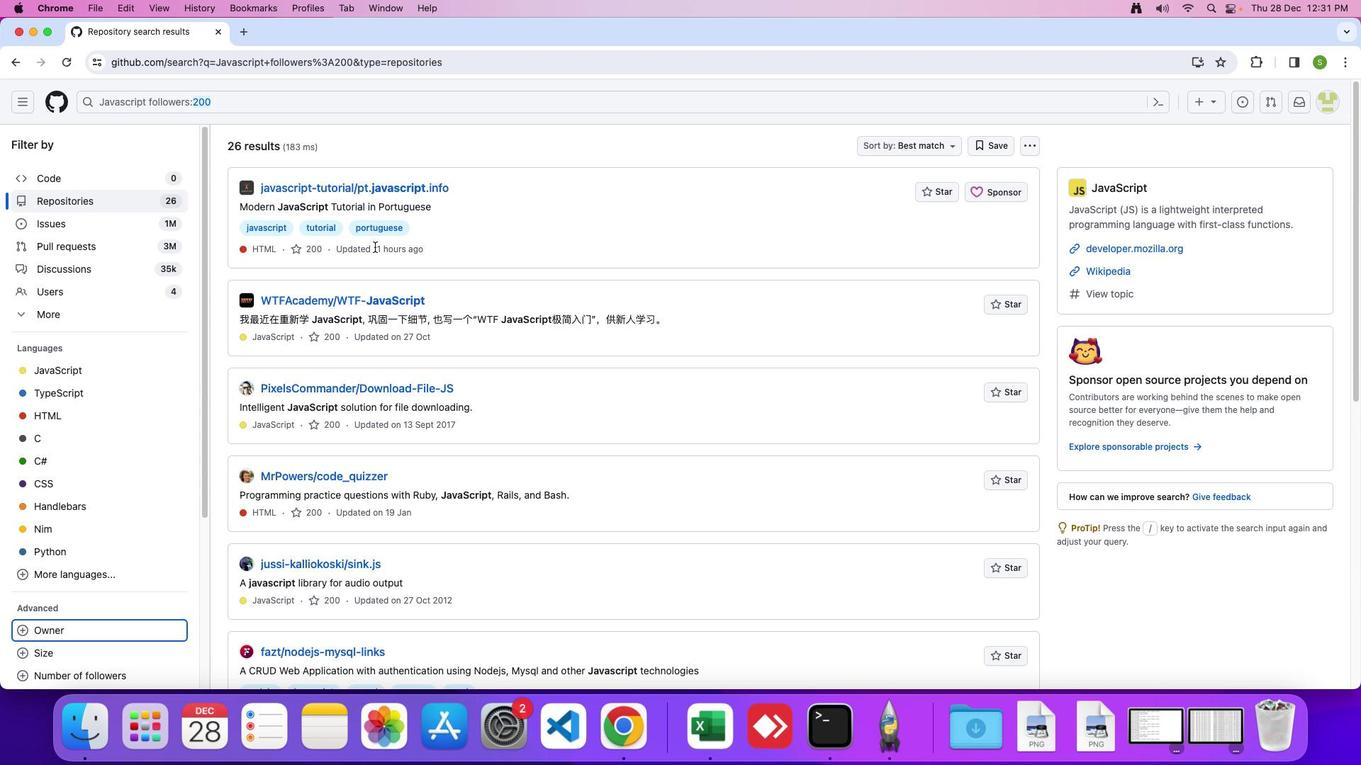 
